 Task: Create a rule when a start date less than hours ago is set on a card by anyone.
Action: Mouse pressed left at (784, 226)
Screenshot: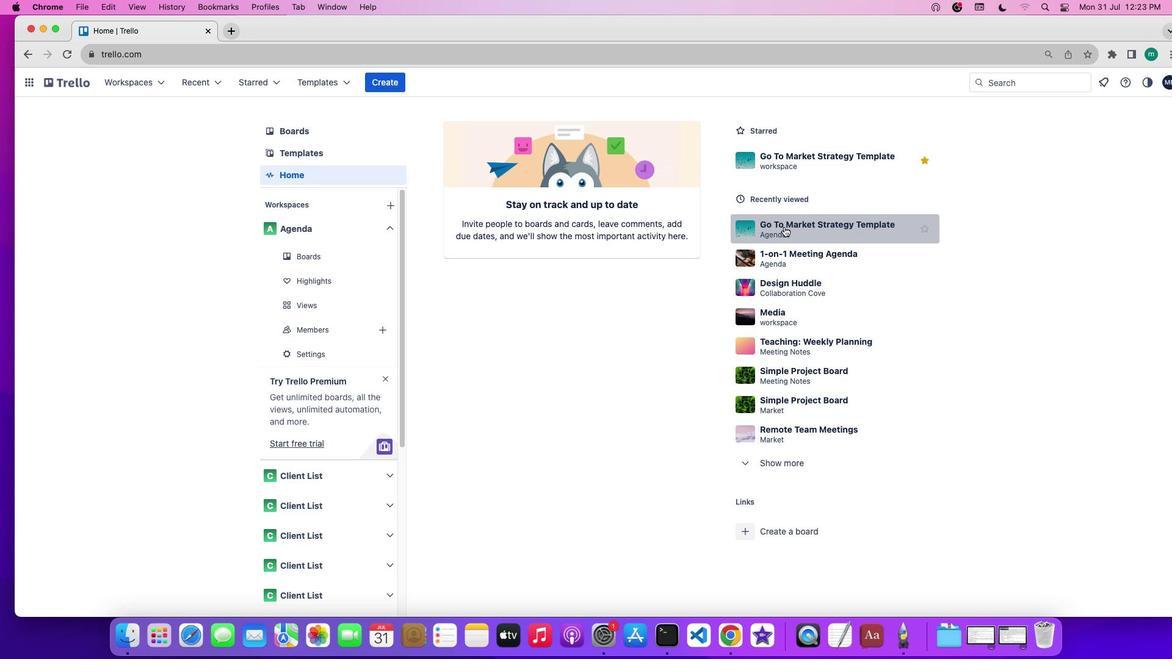 
Action: Mouse moved to (1034, 262)
Screenshot: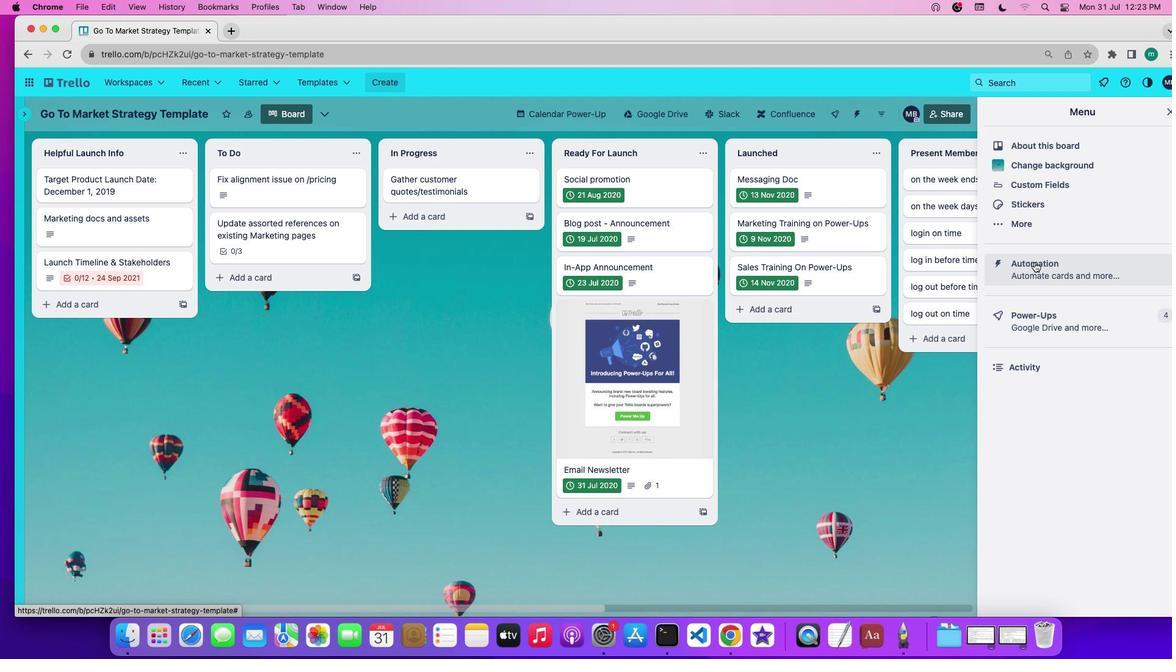 
Action: Mouse pressed left at (1034, 262)
Screenshot: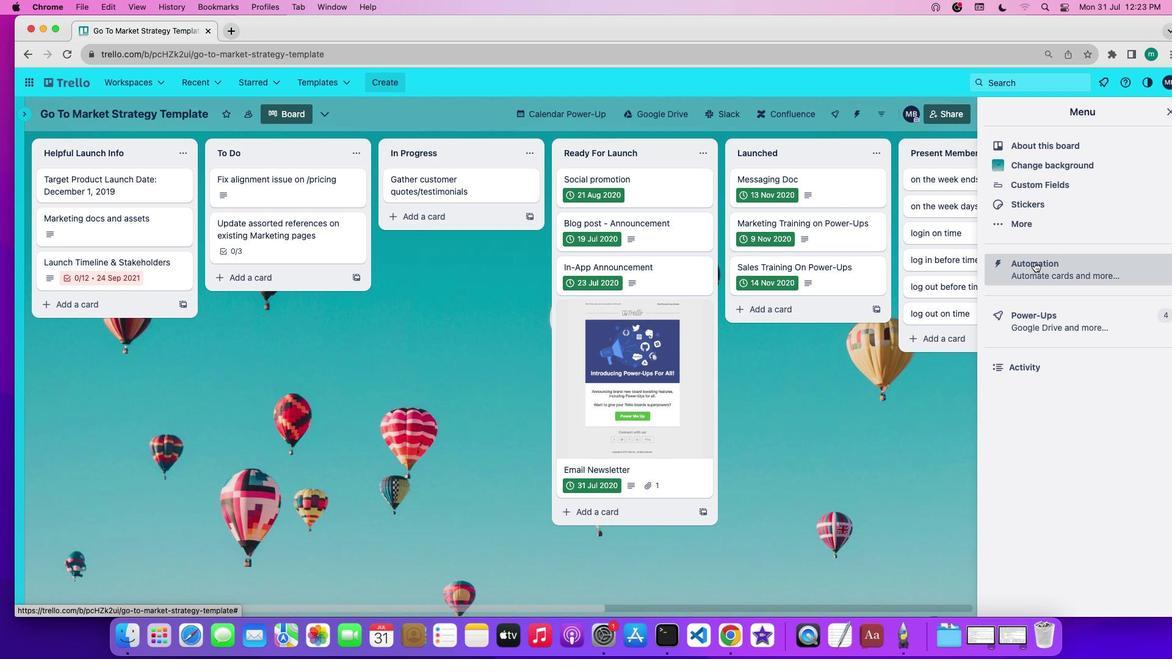 
Action: Mouse moved to (114, 231)
Screenshot: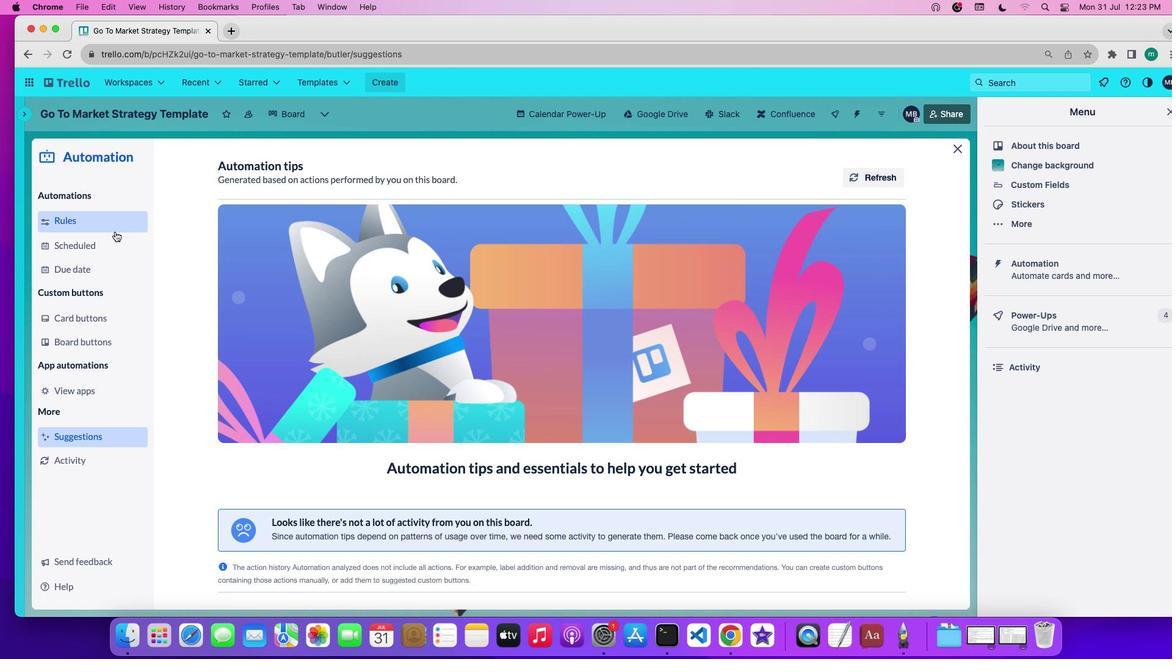 
Action: Mouse pressed left at (114, 231)
Screenshot: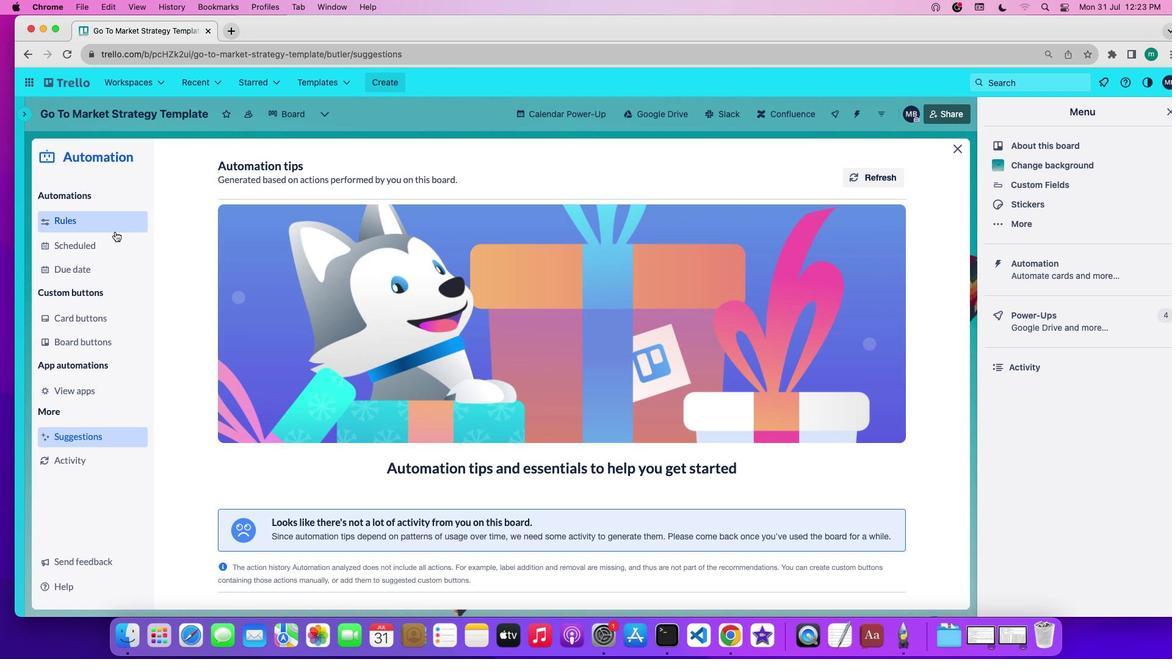 
Action: Mouse moved to (294, 434)
Screenshot: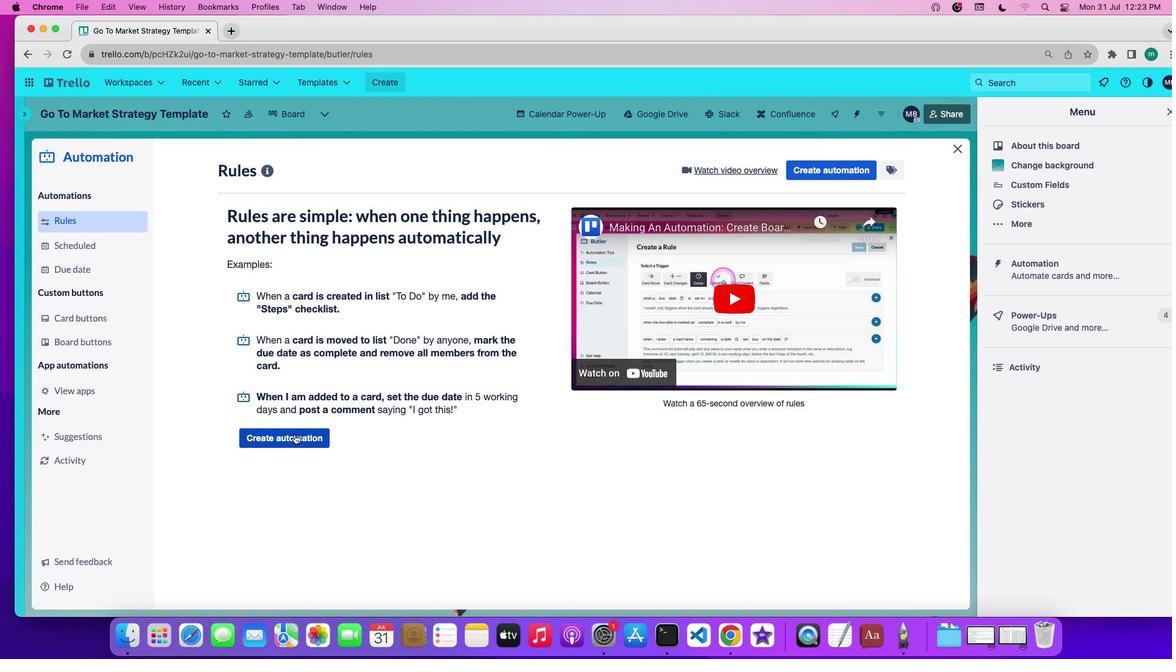 
Action: Mouse pressed left at (294, 434)
Screenshot: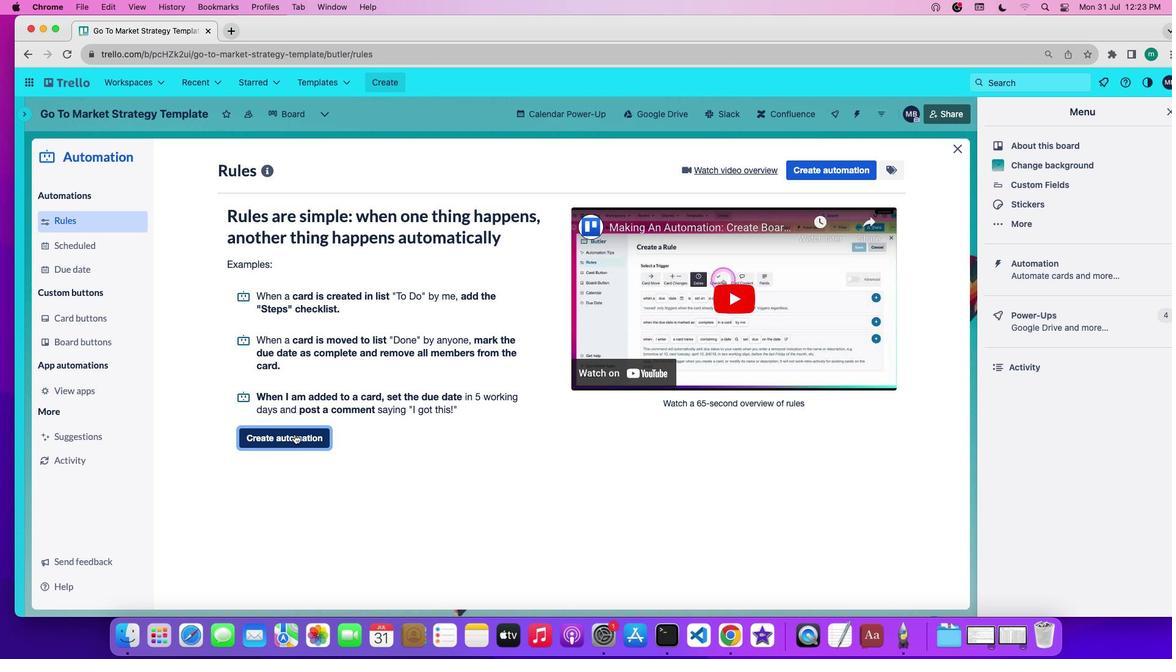 
Action: Mouse moved to (535, 288)
Screenshot: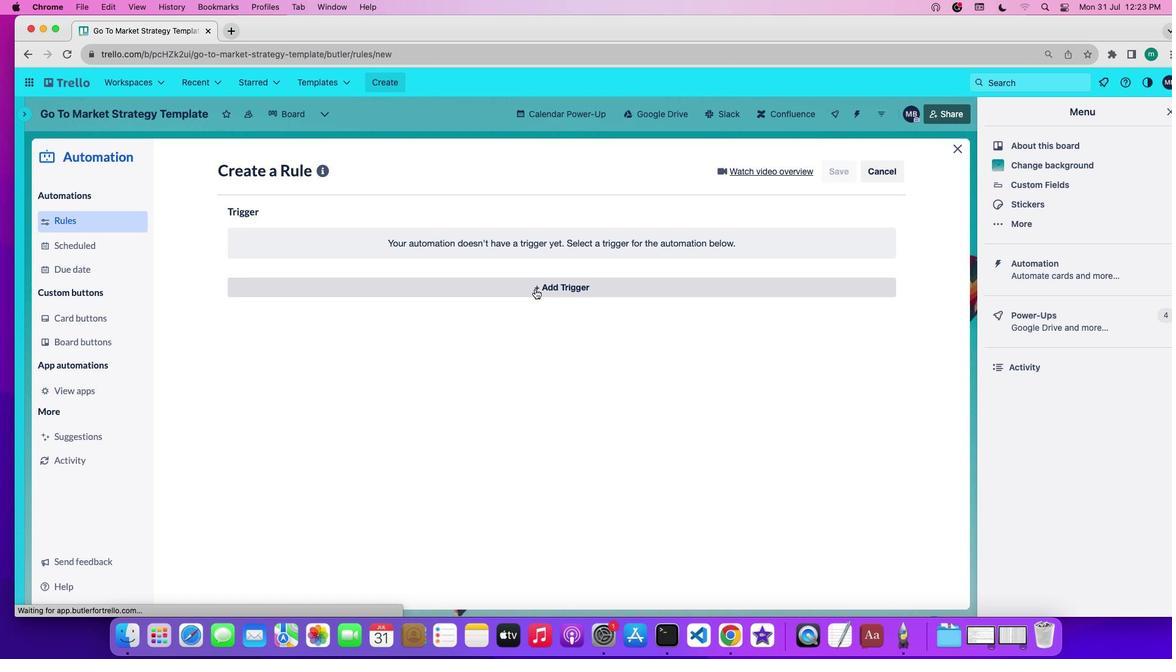 
Action: Mouse pressed left at (535, 288)
Screenshot: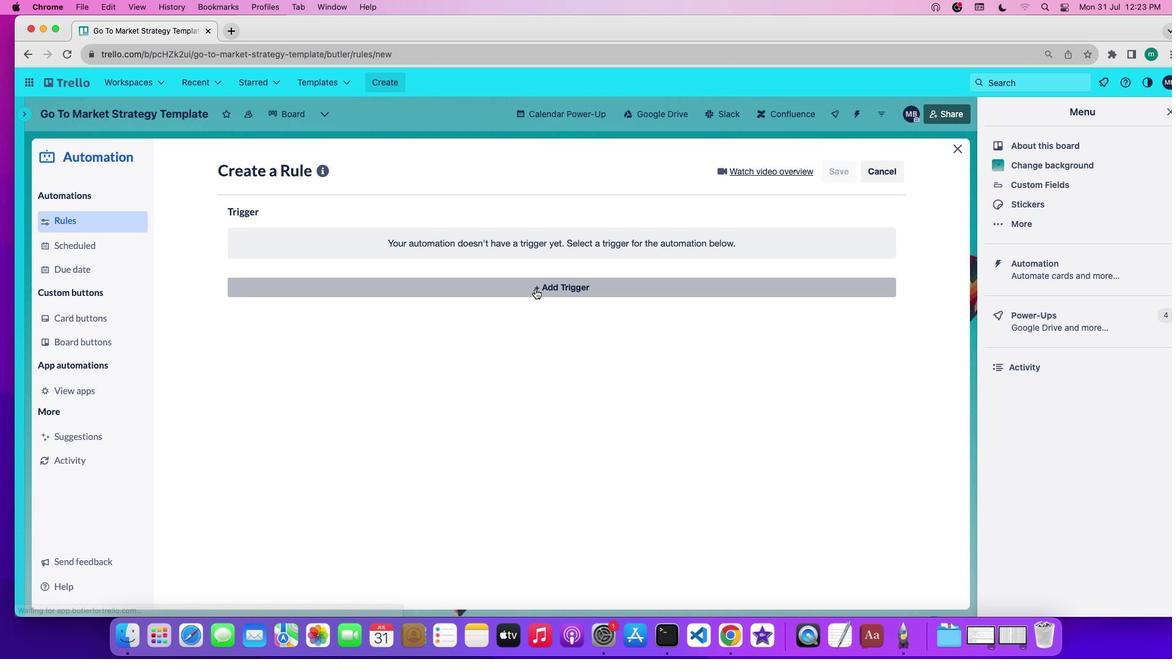 
Action: Mouse moved to (359, 333)
Screenshot: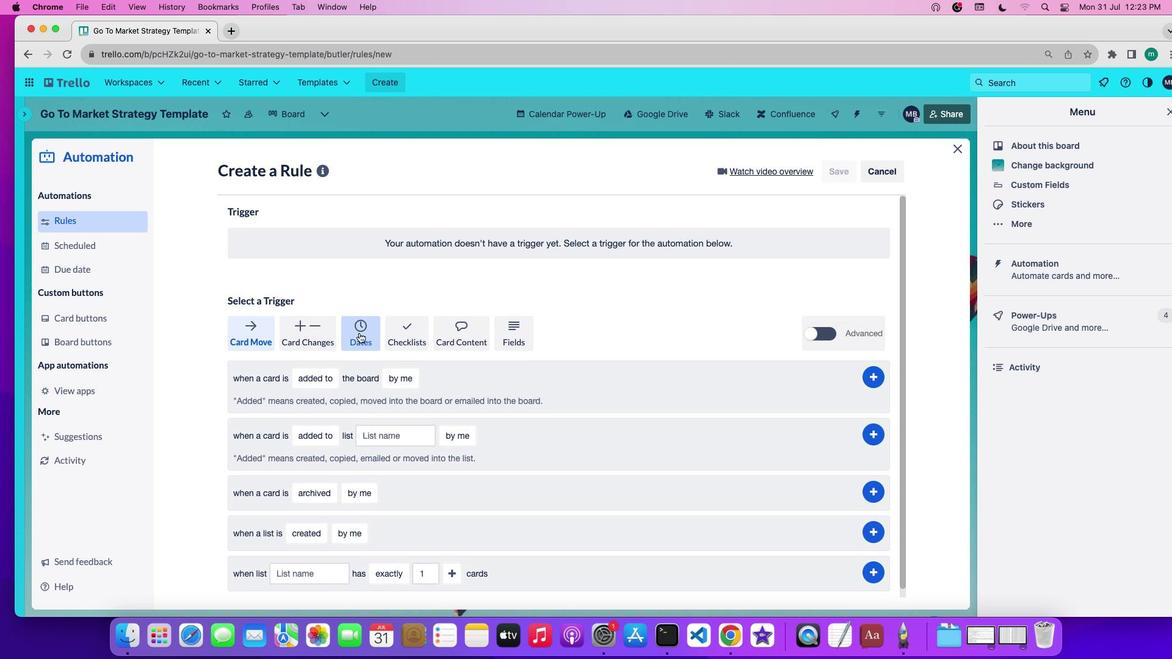 
Action: Mouse pressed left at (359, 333)
Screenshot: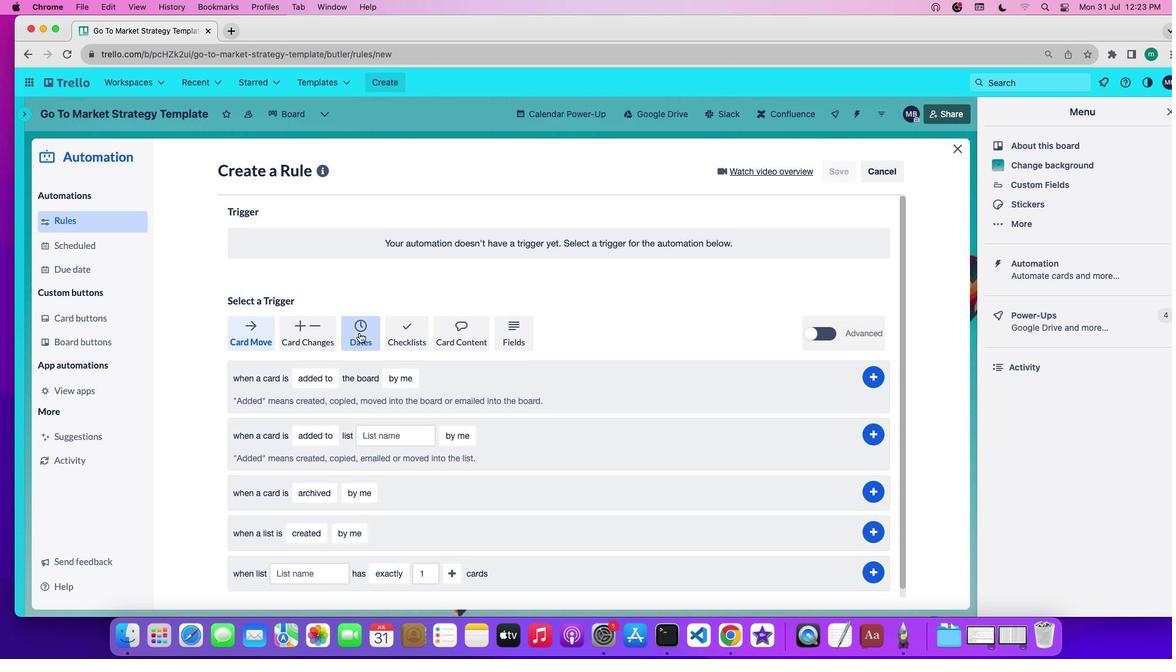 
Action: Mouse moved to (285, 374)
Screenshot: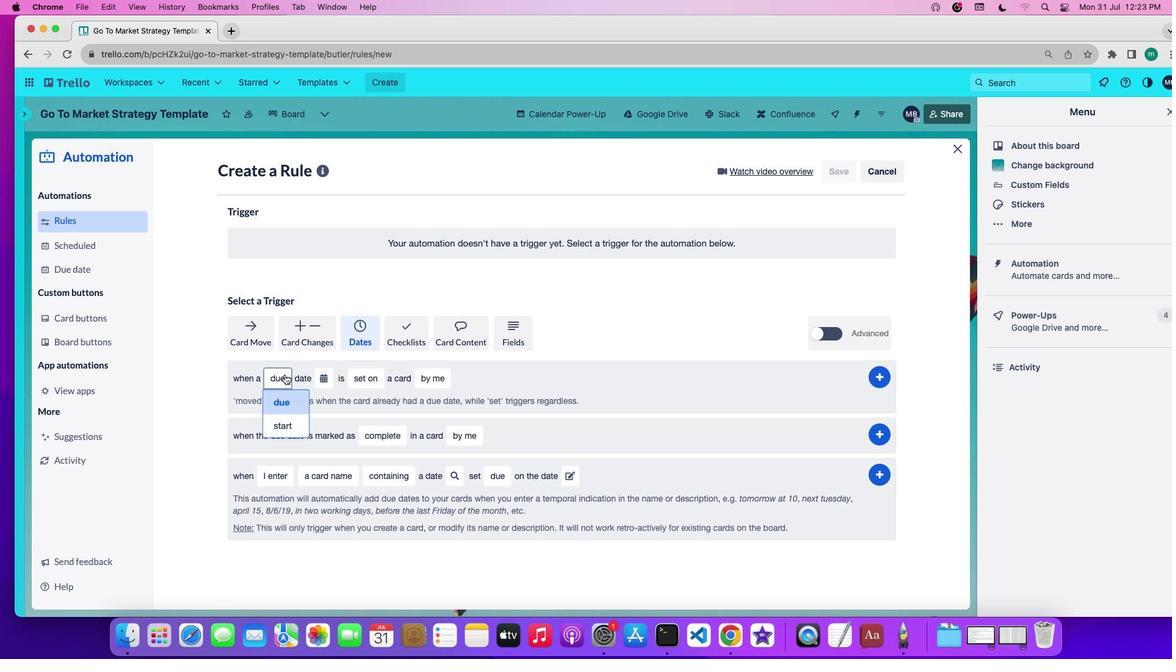 
Action: Mouse pressed left at (285, 374)
Screenshot: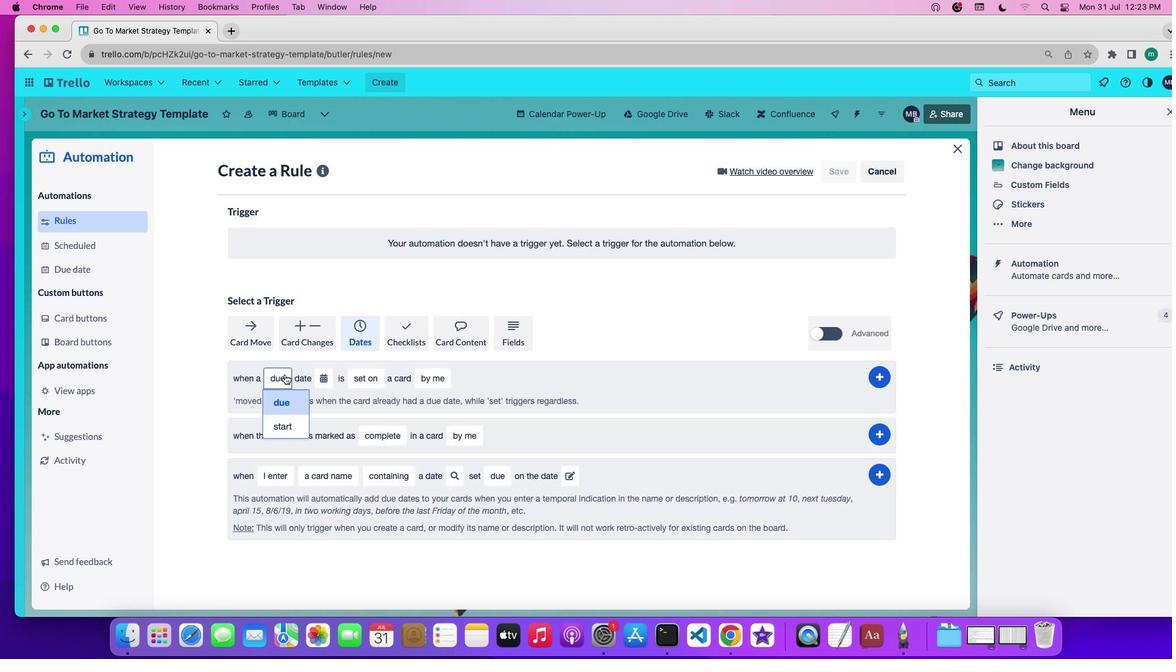 
Action: Mouse moved to (283, 420)
Screenshot: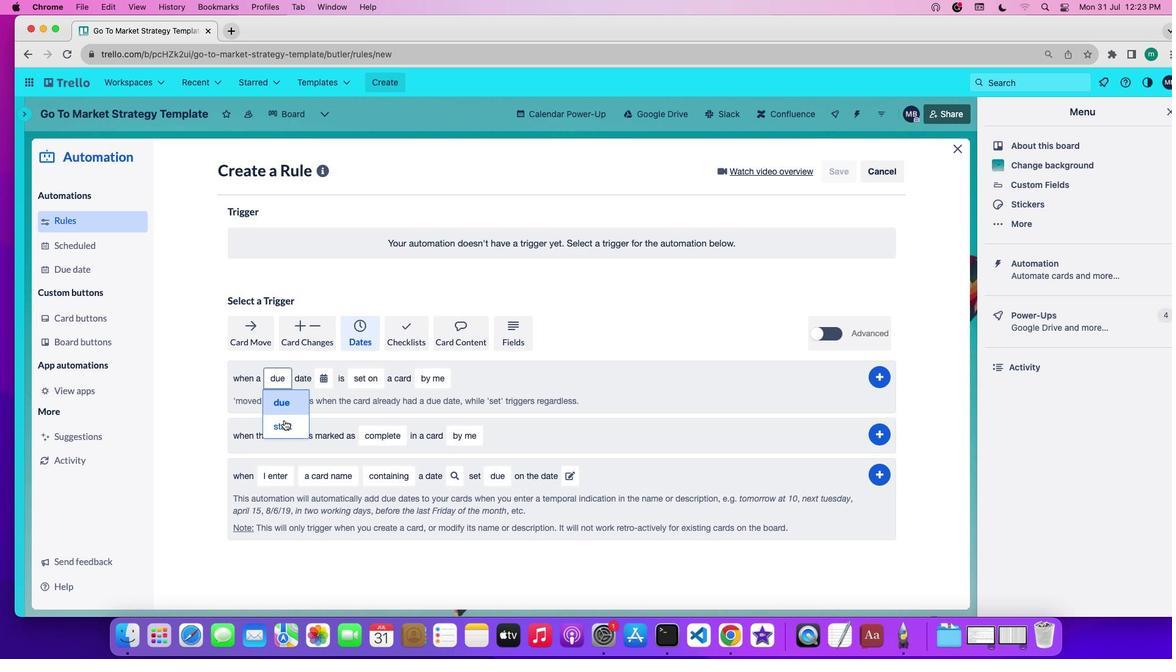 
Action: Mouse pressed left at (283, 420)
Screenshot: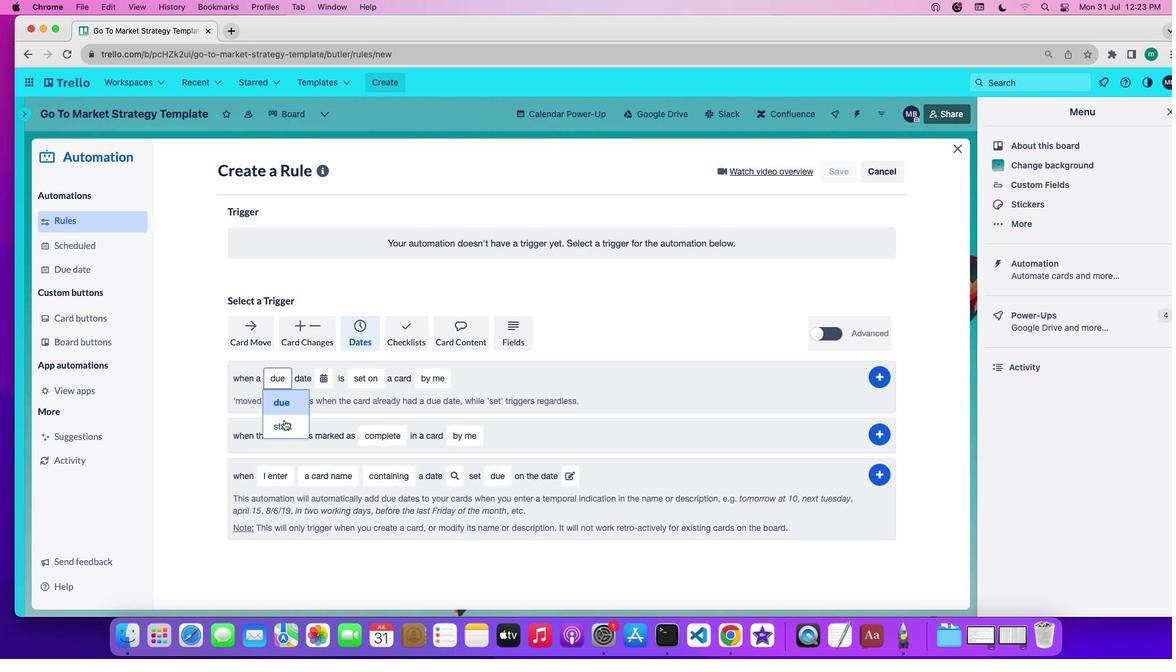 
Action: Mouse moved to (333, 379)
Screenshot: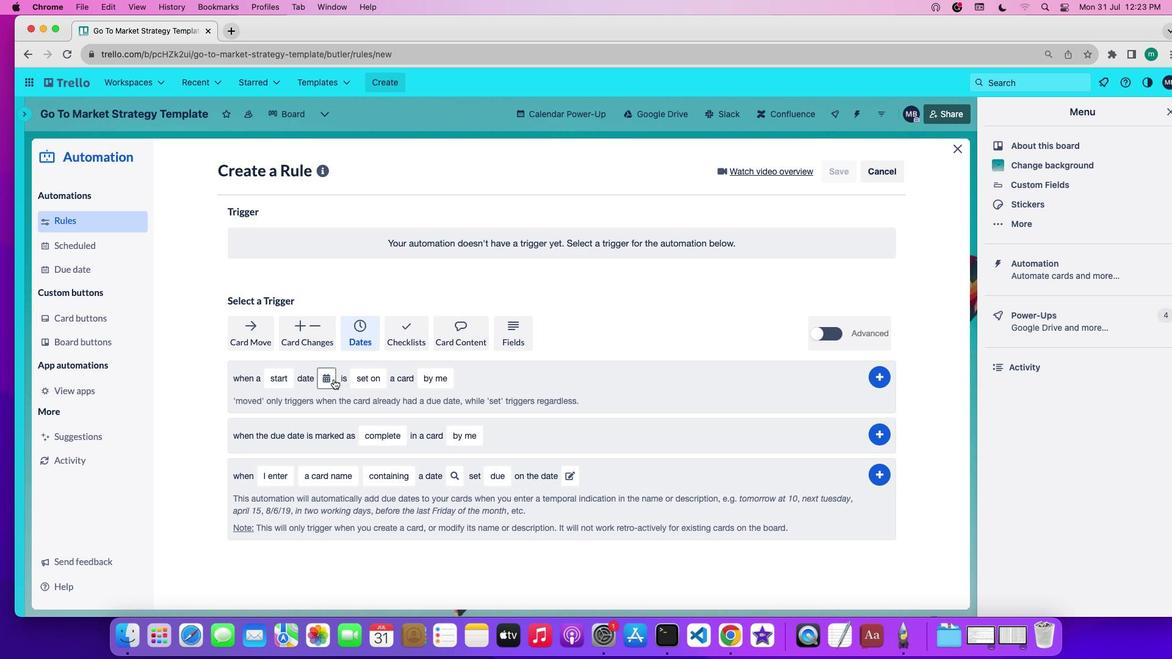
Action: Mouse pressed left at (333, 379)
Screenshot: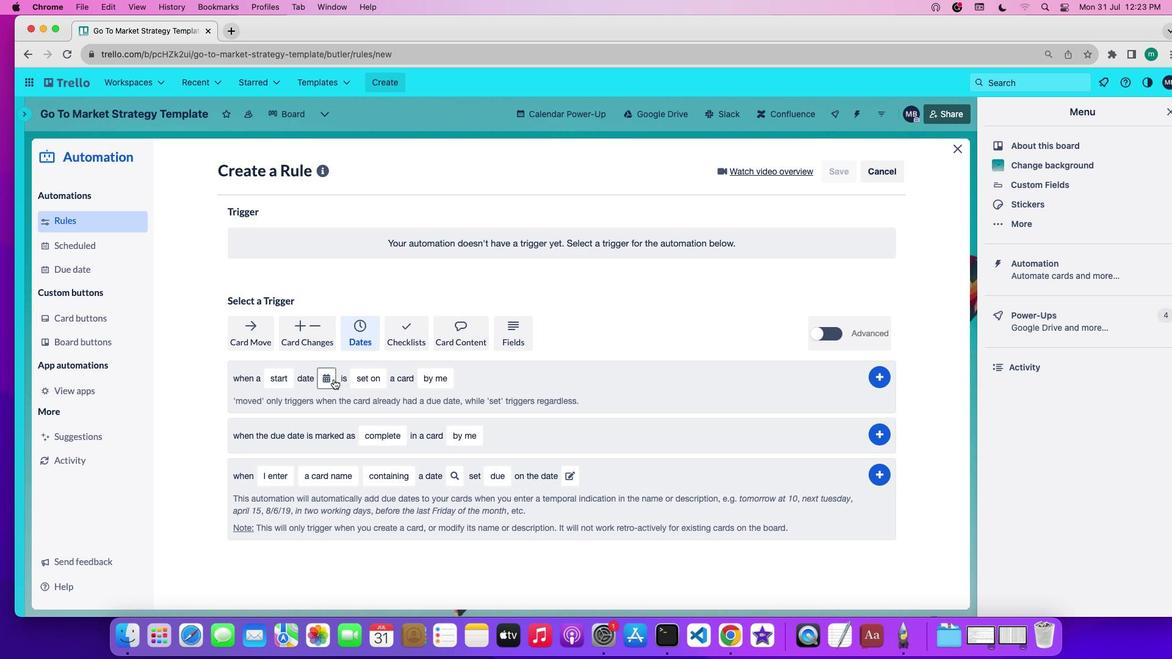 
Action: Mouse moved to (349, 452)
Screenshot: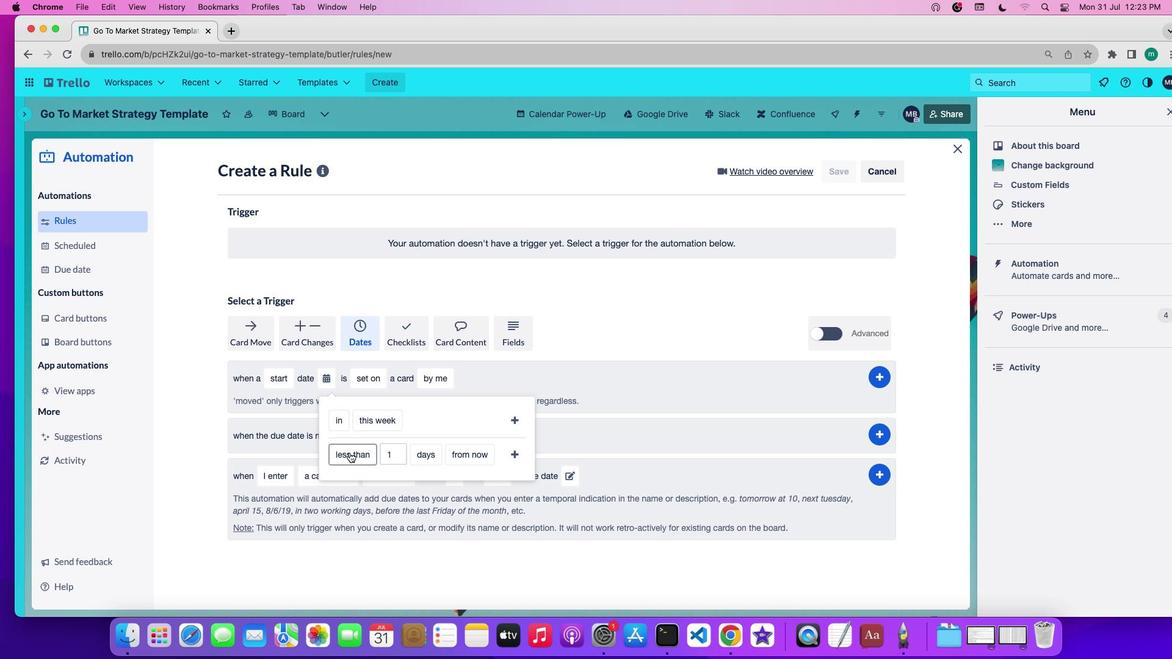 
Action: Mouse pressed left at (349, 452)
Screenshot: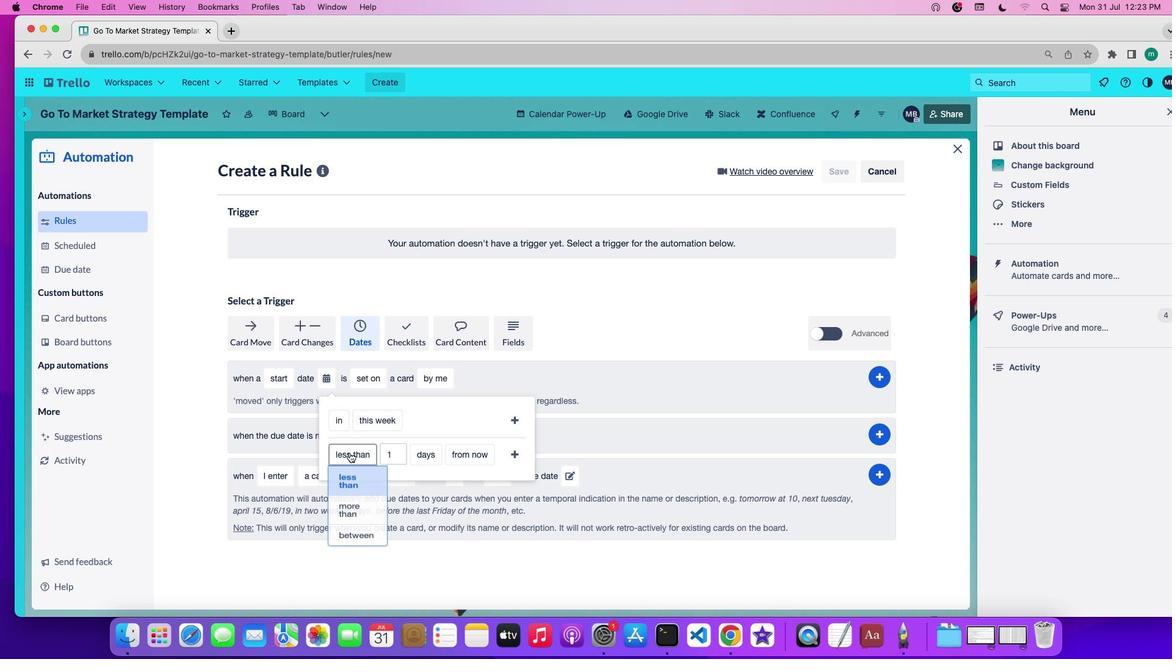 
Action: Mouse moved to (358, 484)
Screenshot: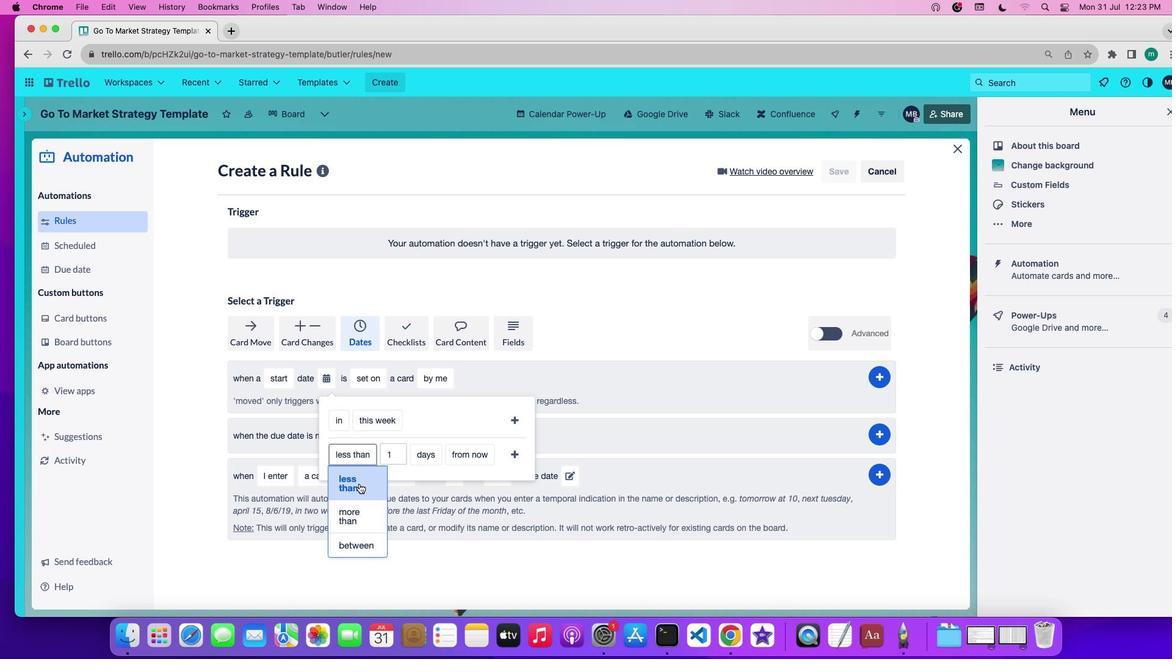 
Action: Mouse pressed left at (358, 484)
Screenshot: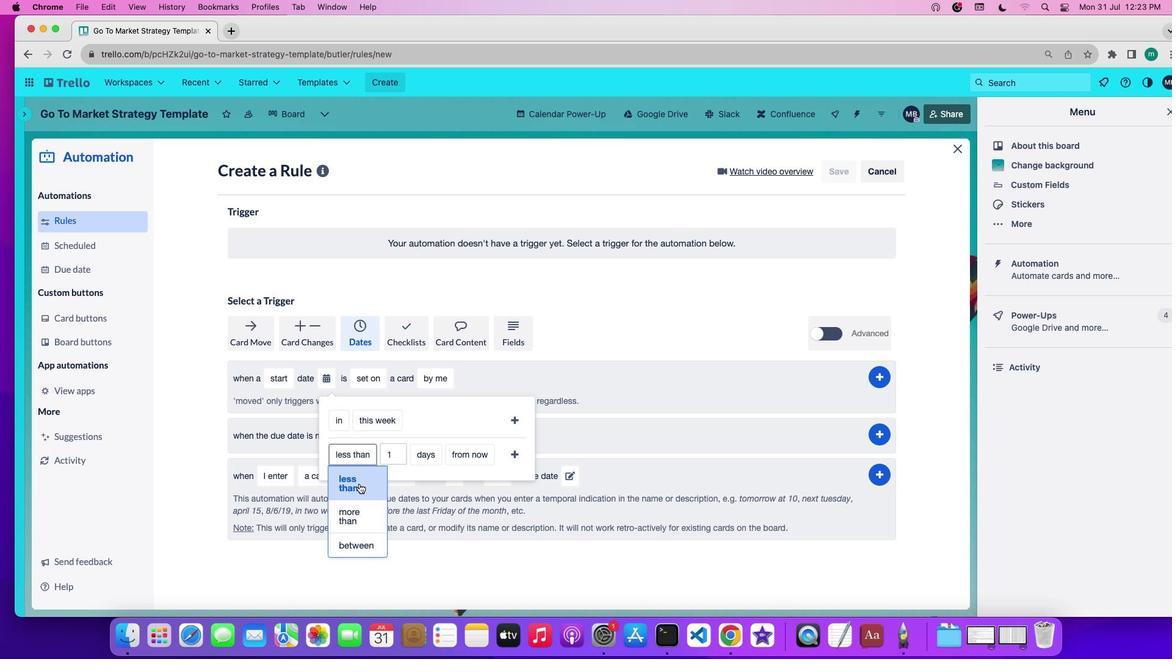 
Action: Mouse moved to (363, 473)
Screenshot: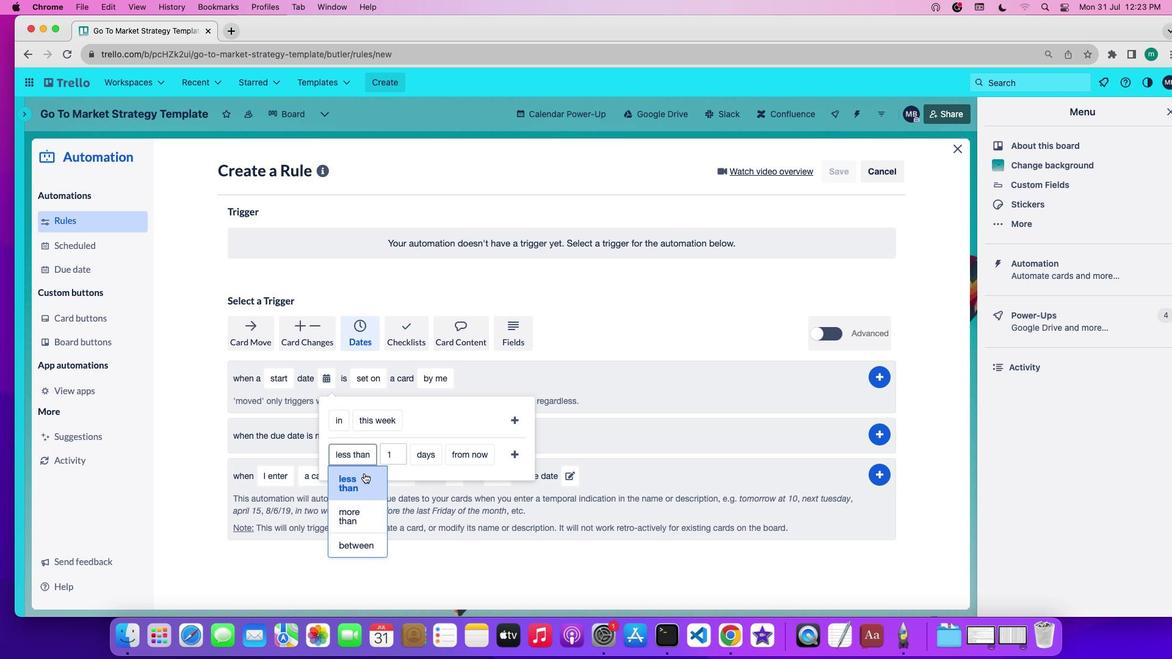 
Action: Mouse pressed left at (363, 473)
Screenshot: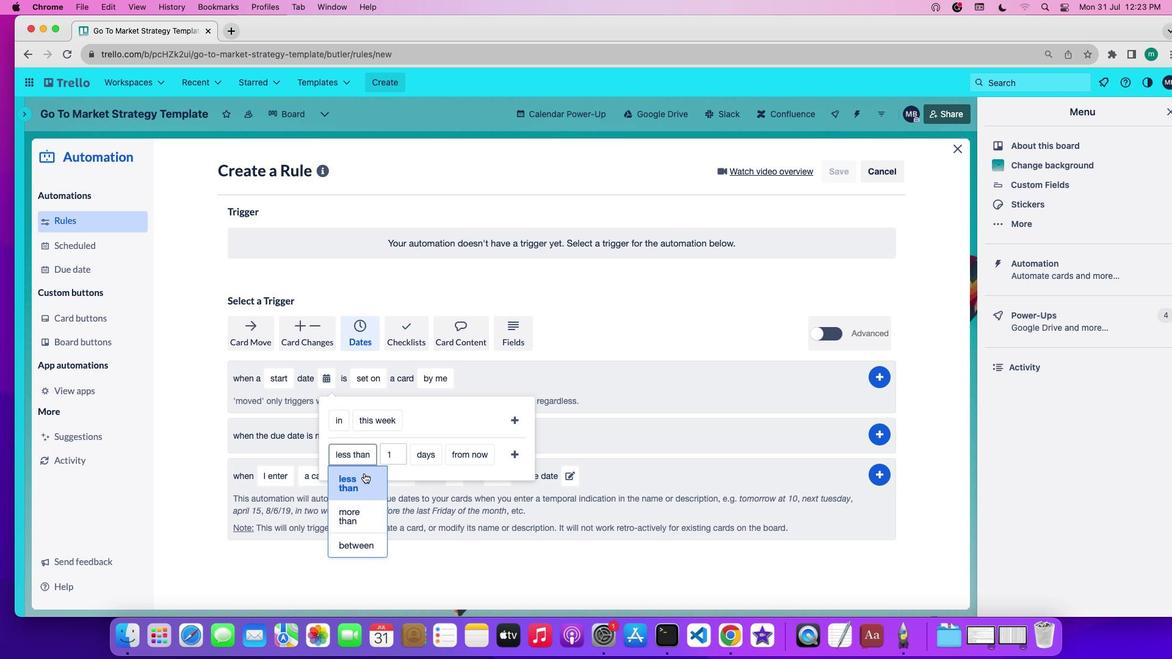 
Action: Mouse moved to (415, 451)
Screenshot: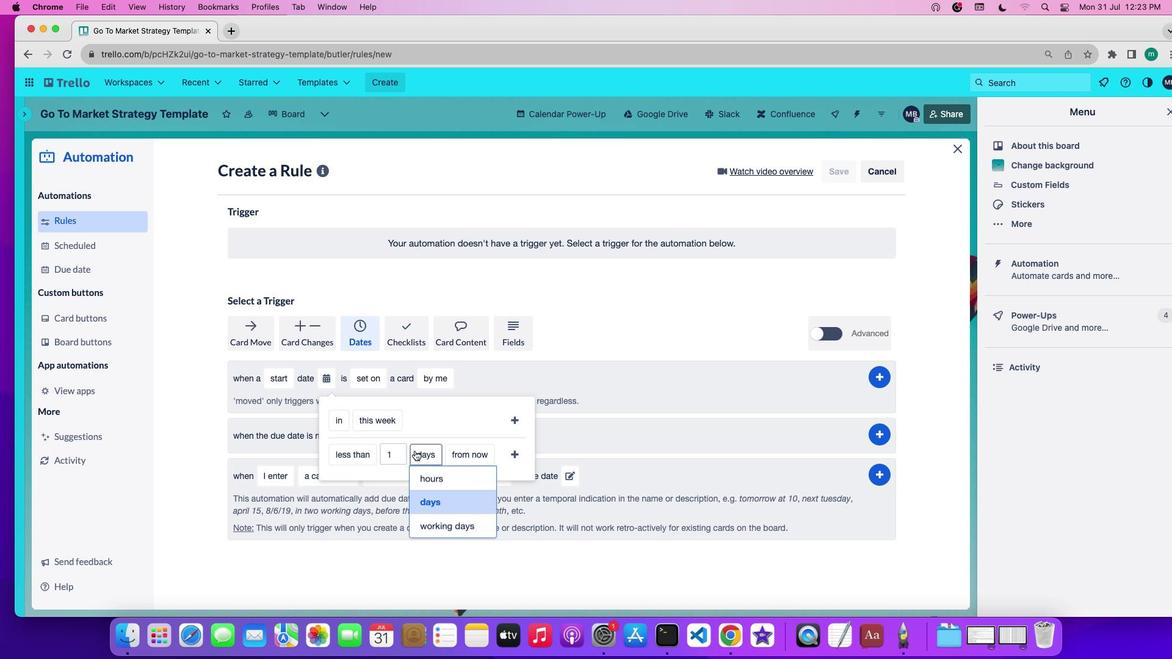 
Action: Mouse pressed left at (415, 451)
Screenshot: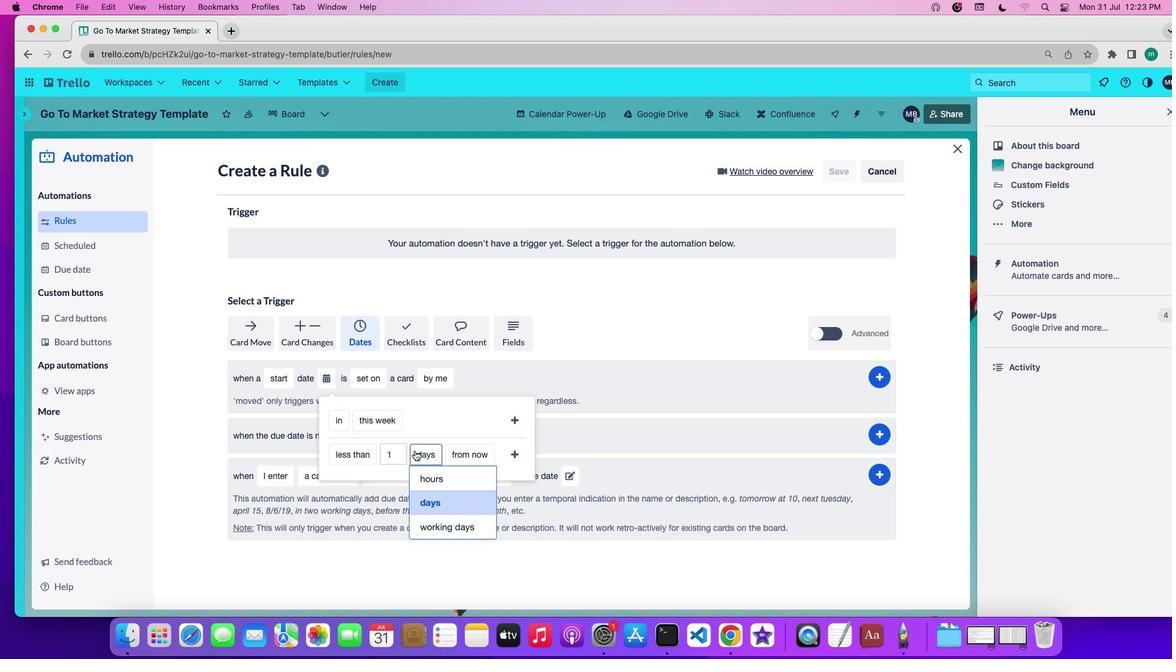 
Action: Mouse moved to (424, 477)
Screenshot: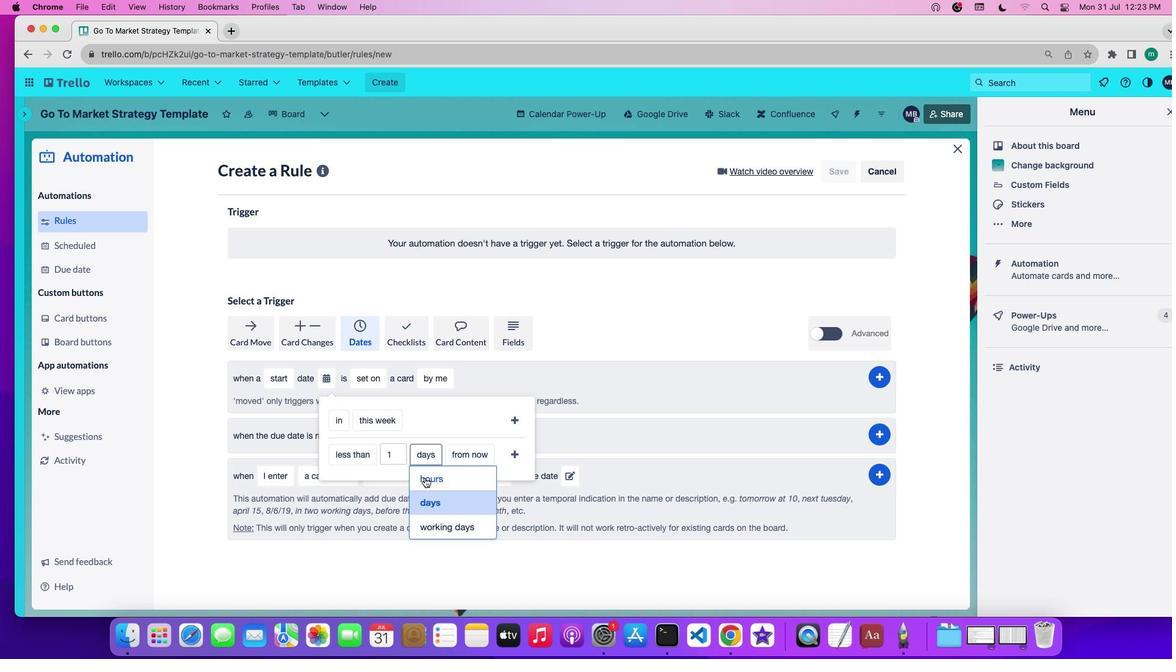 
Action: Mouse pressed left at (424, 477)
Screenshot: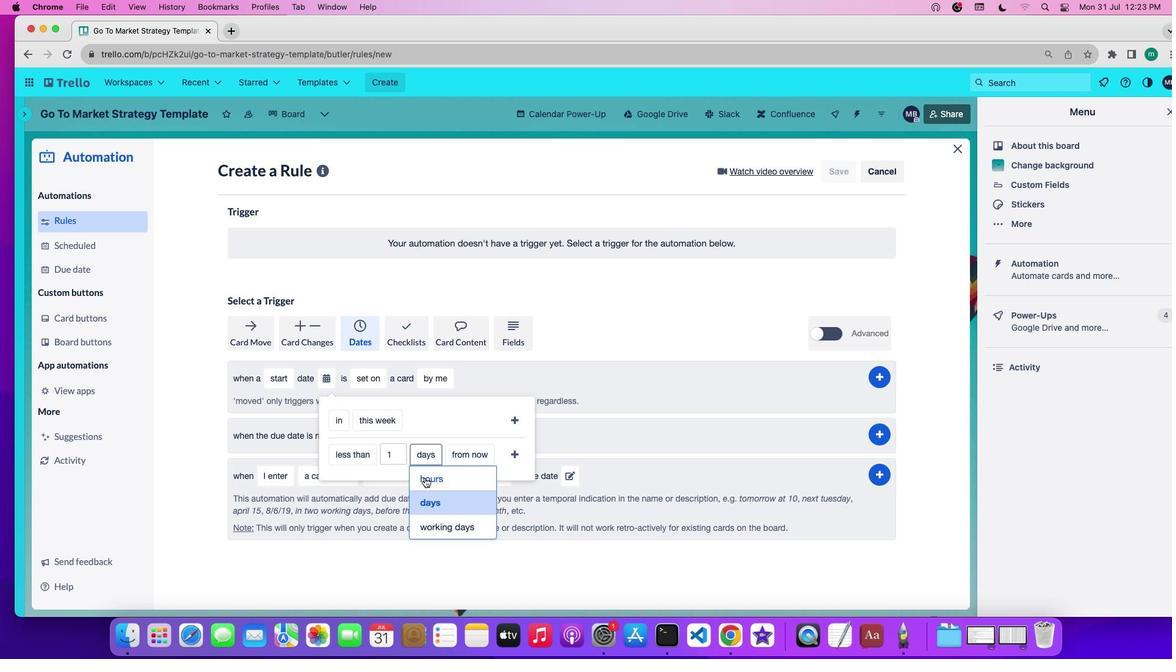 
Action: Mouse moved to (460, 449)
Screenshot: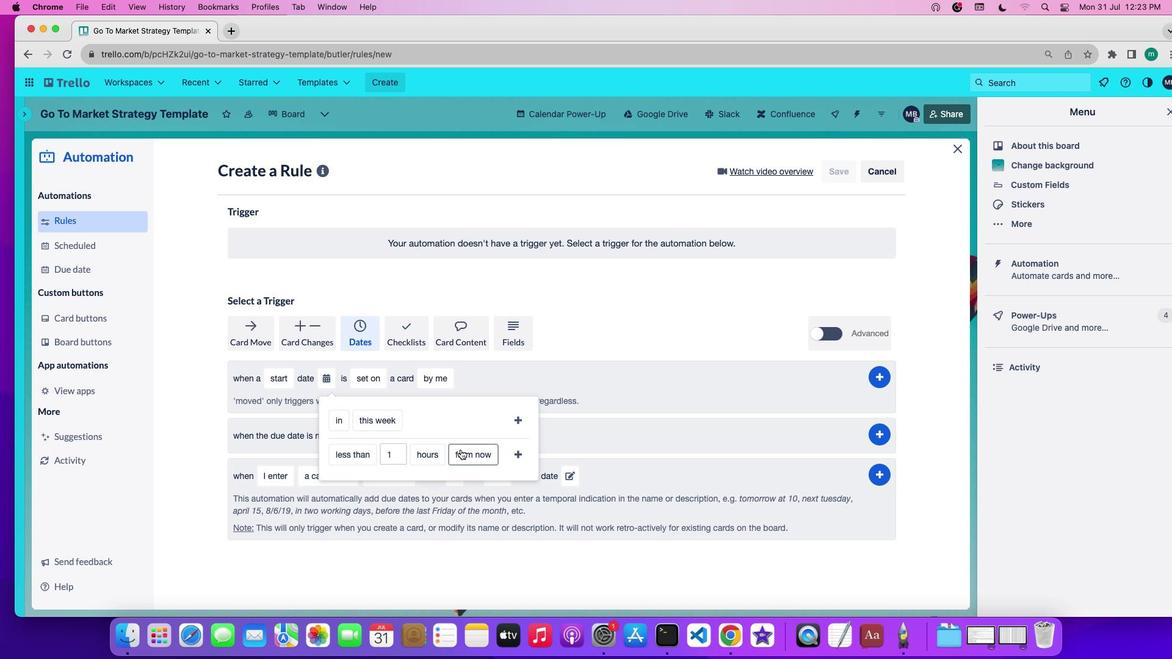 
Action: Mouse pressed left at (460, 449)
Screenshot: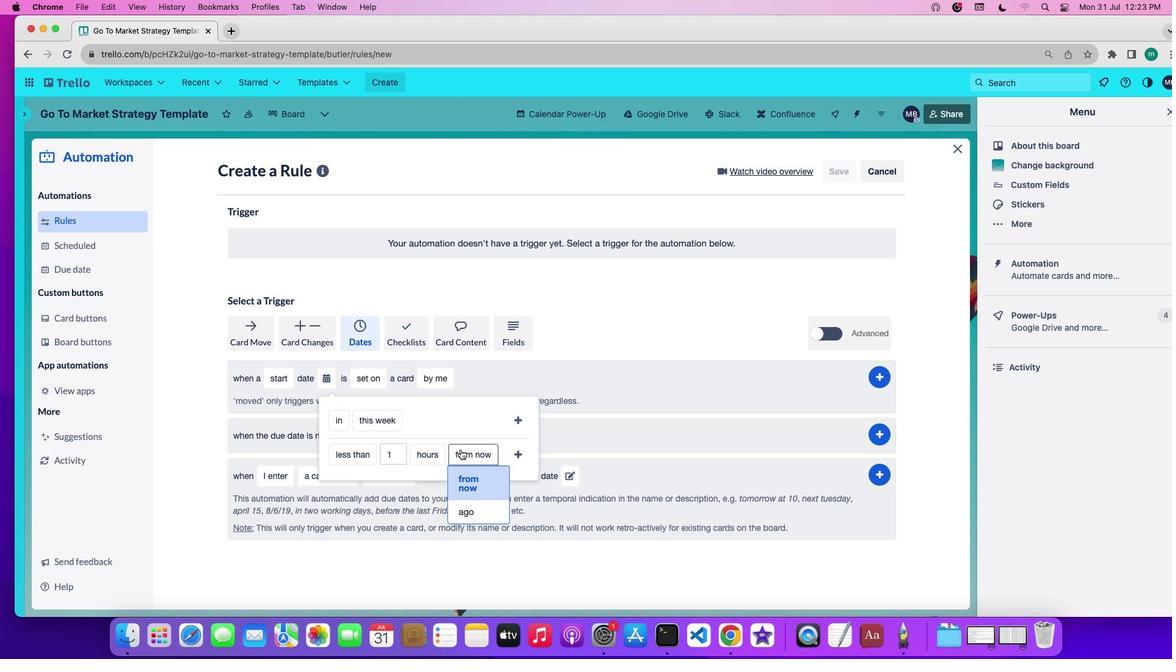
Action: Mouse moved to (465, 509)
Screenshot: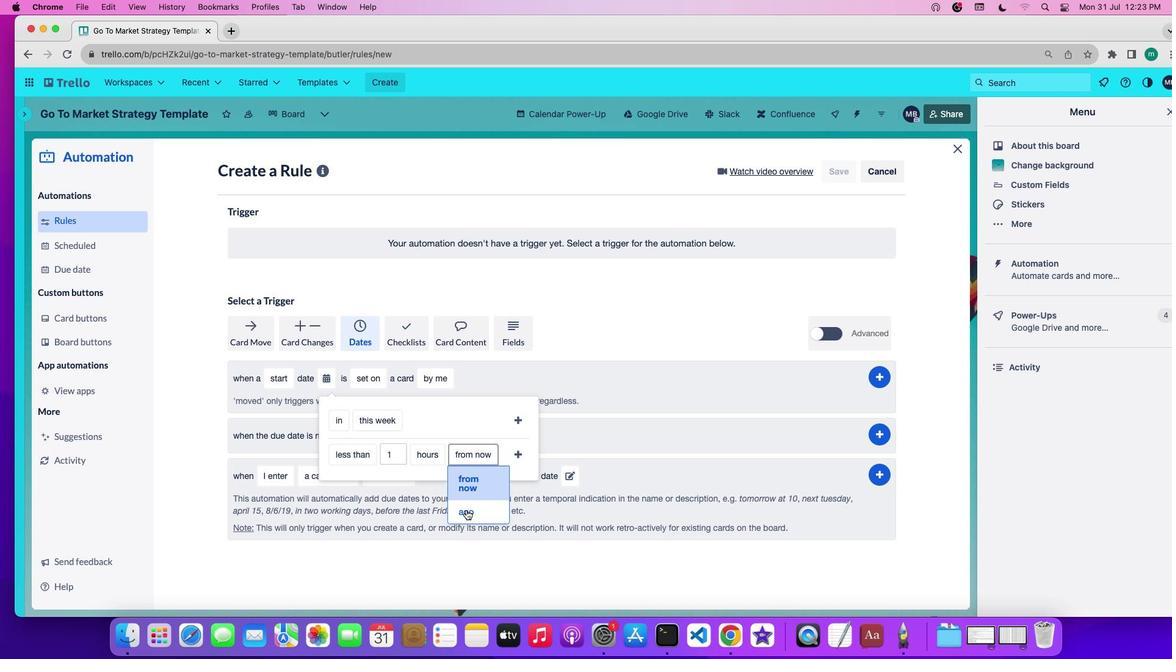 
Action: Mouse pressed left at (465, 509)
Screenshot: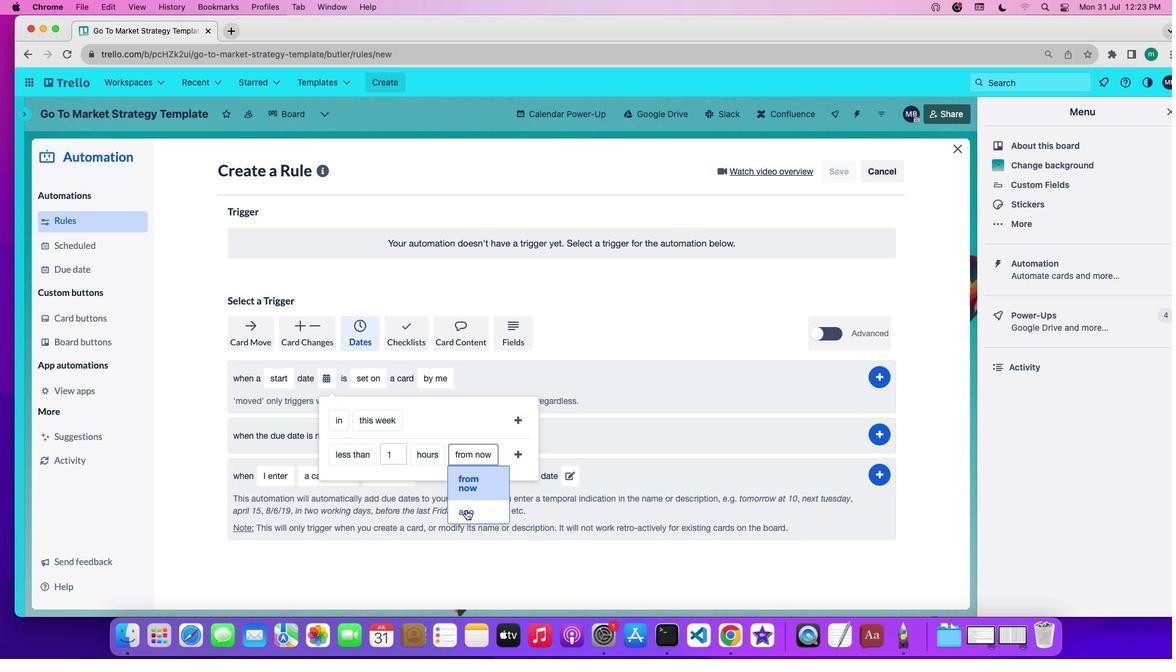 
Action: Mouse moved to (493, 454)
Screenshot: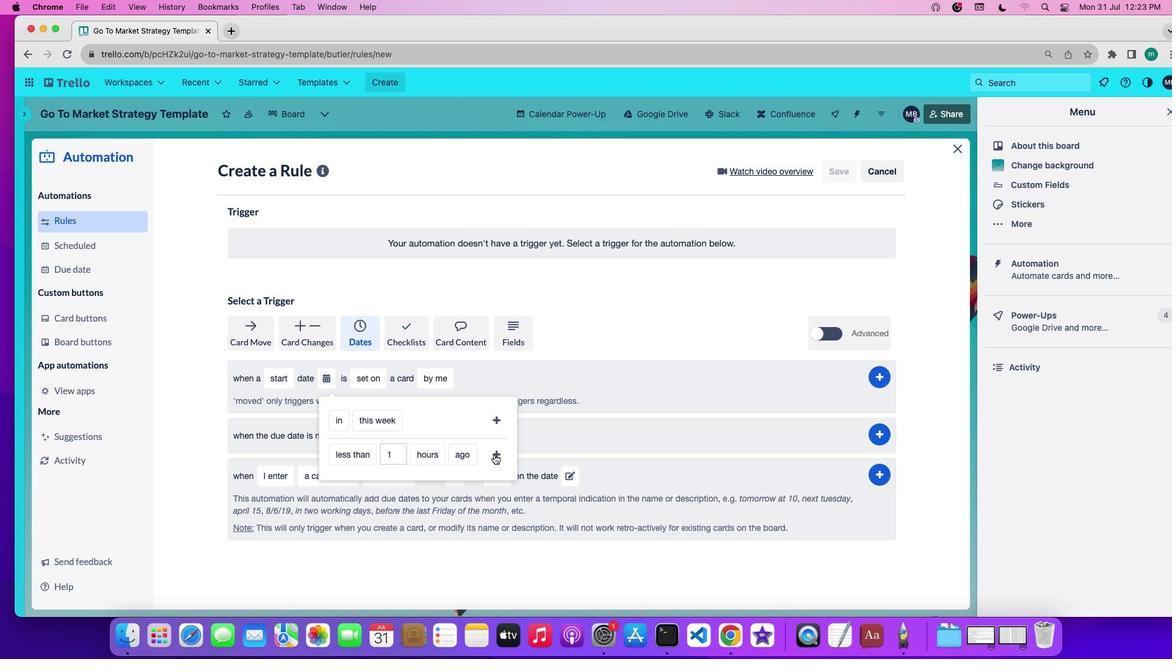 
Action: Mouse pressed left at (493, 454)
Screenshot: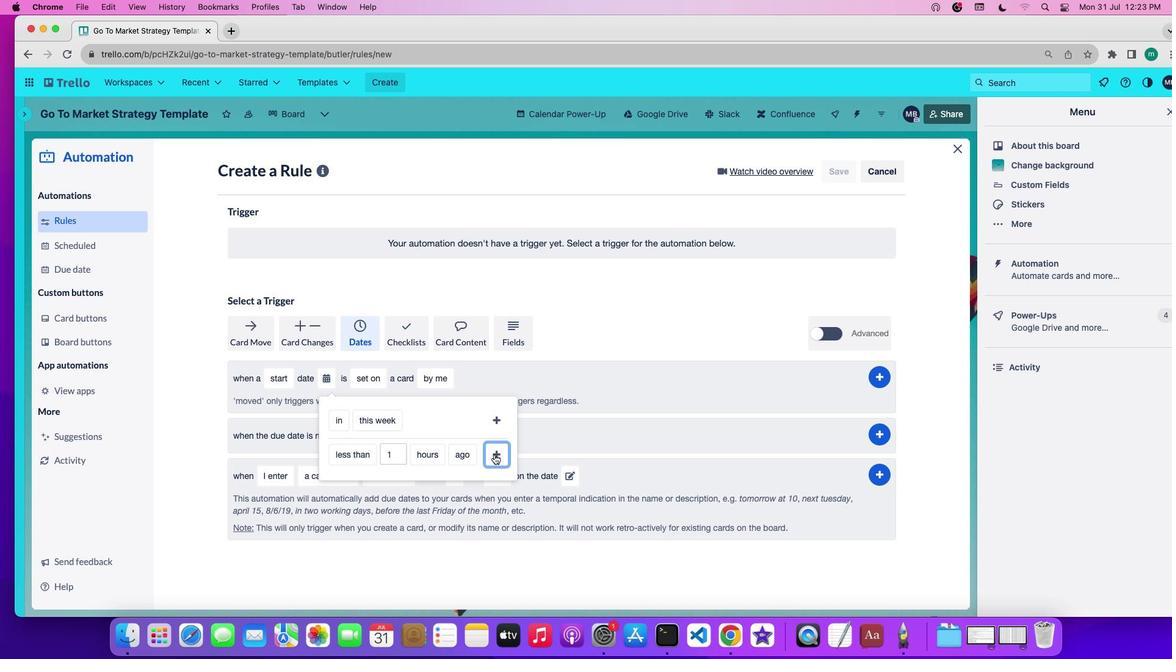 
Action: Mouse moved to (462, 382)
Screenshot: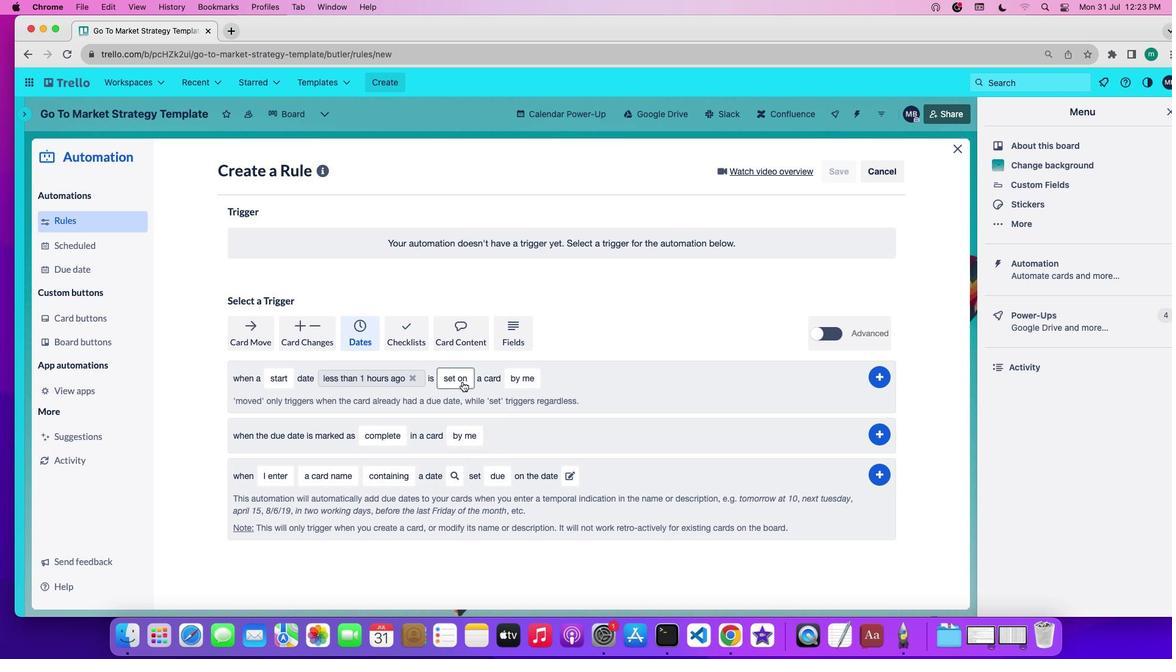 
Action: Mouse pressed left at (462, 382)
Screenshot: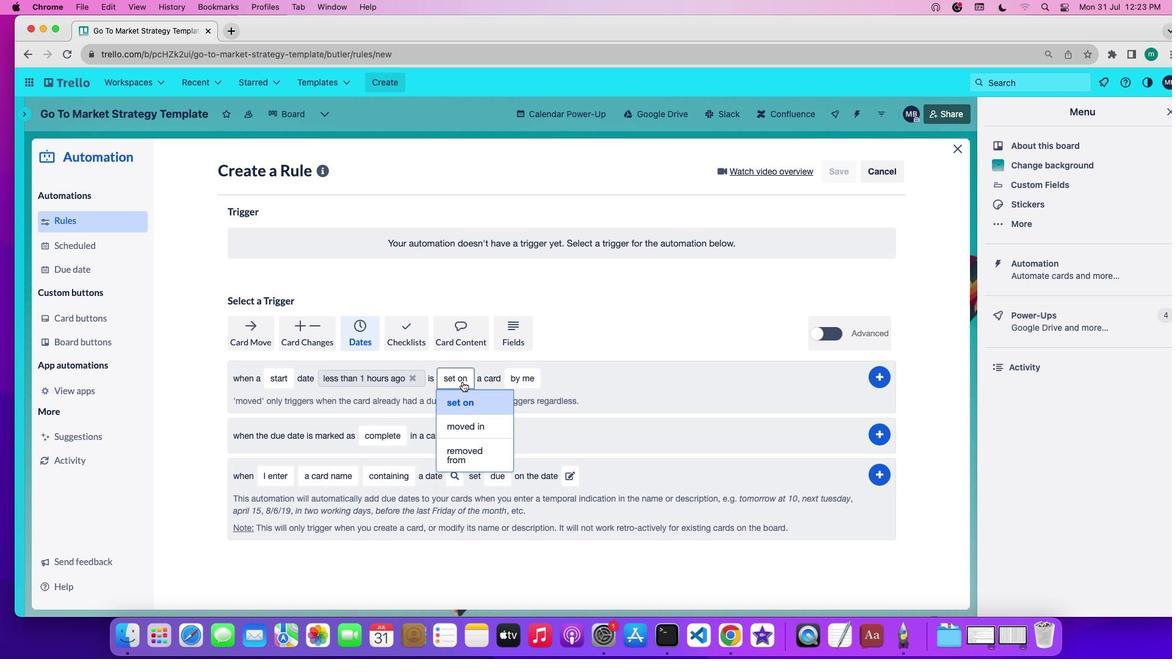 
Action: Mouse moved to (468, 396)
Screenshot: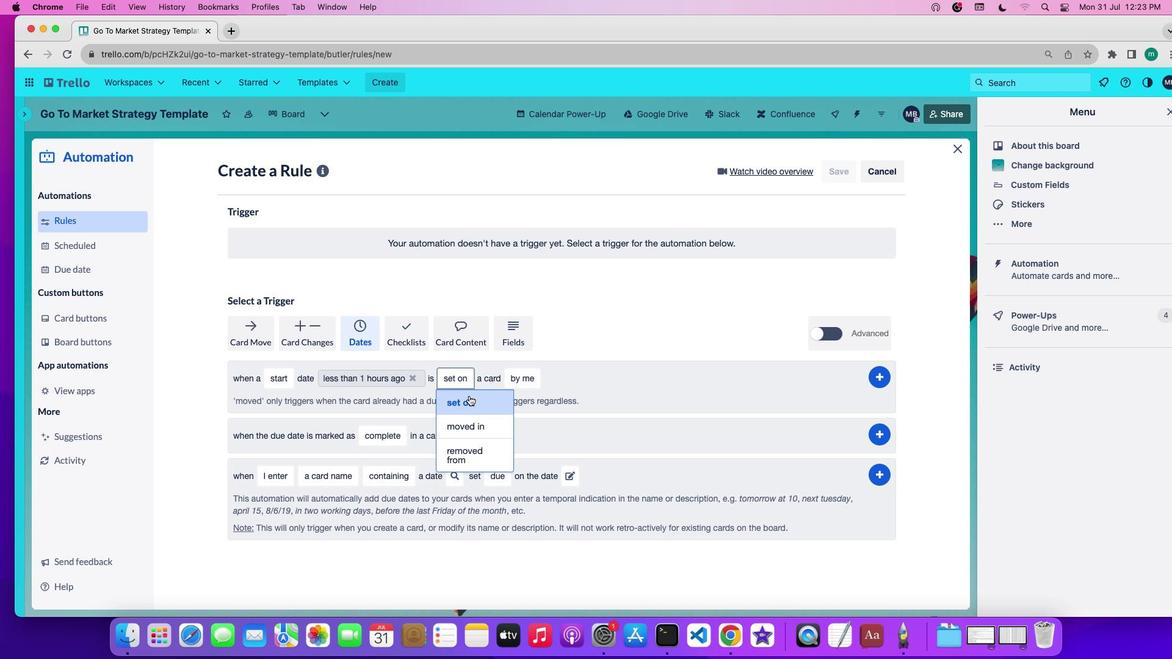 
Action: Mouse pressed left at (468, 396)
Screenshot: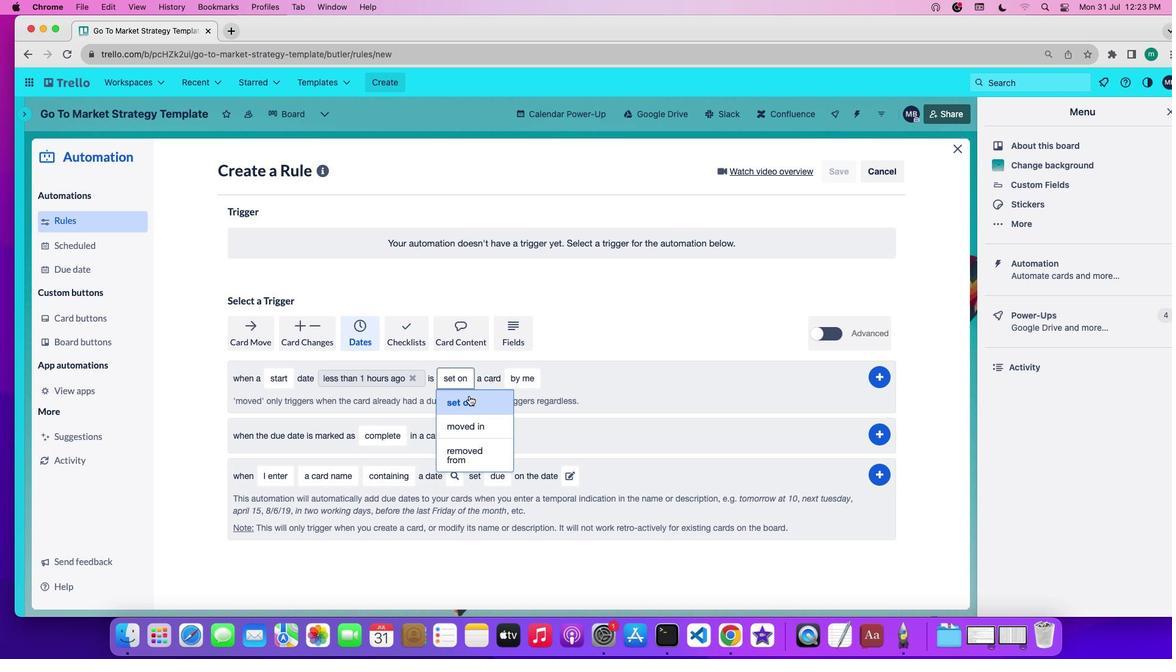 
Action: Mouse moved to (511, 374)
Screenshot: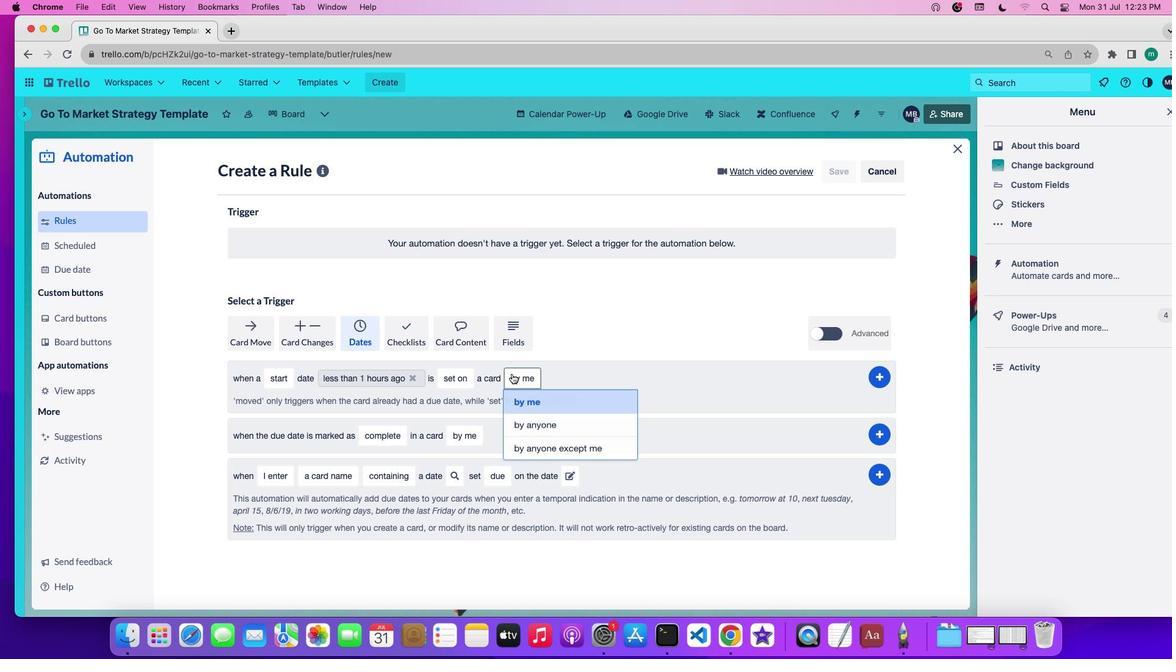 
Action: Mouse pressed left at (511, 374)
Screenshot: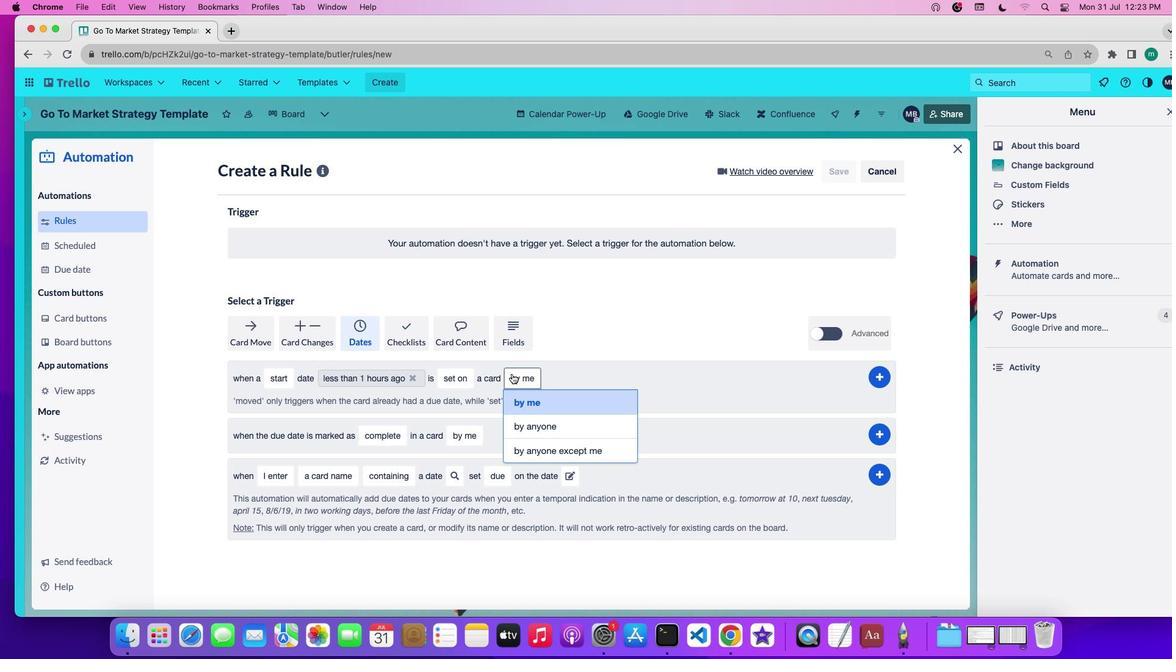 
Action: Mouse moved to (531, 423)
Screenshot: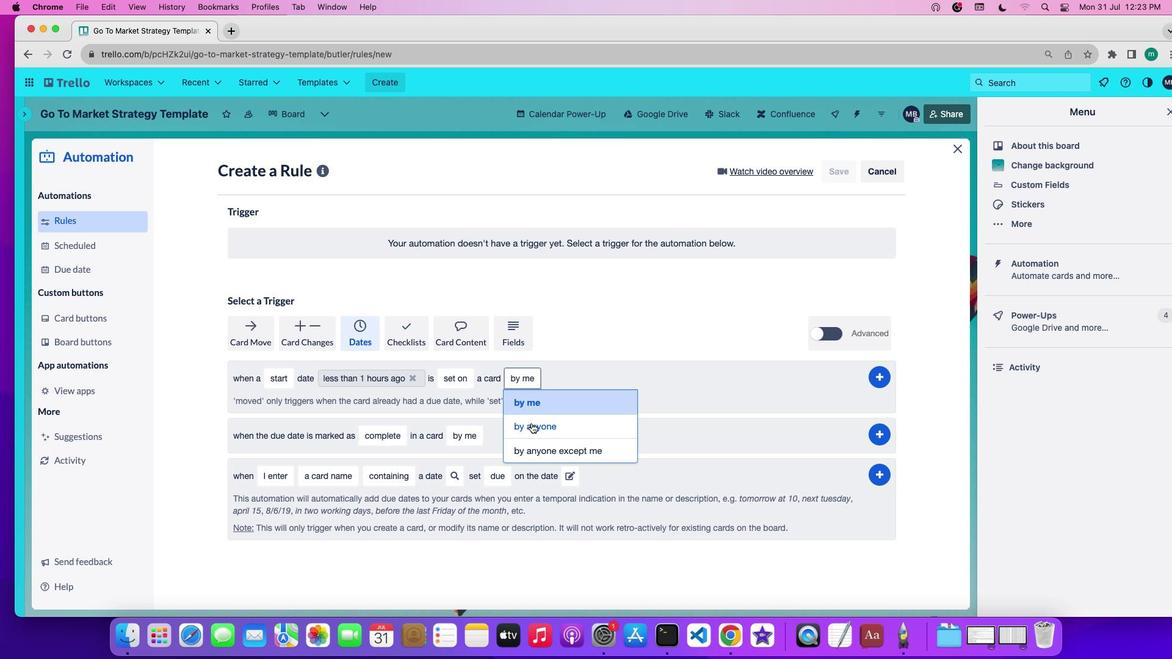 
Action: Mouse pressed left at (531, 423)
Screenshot: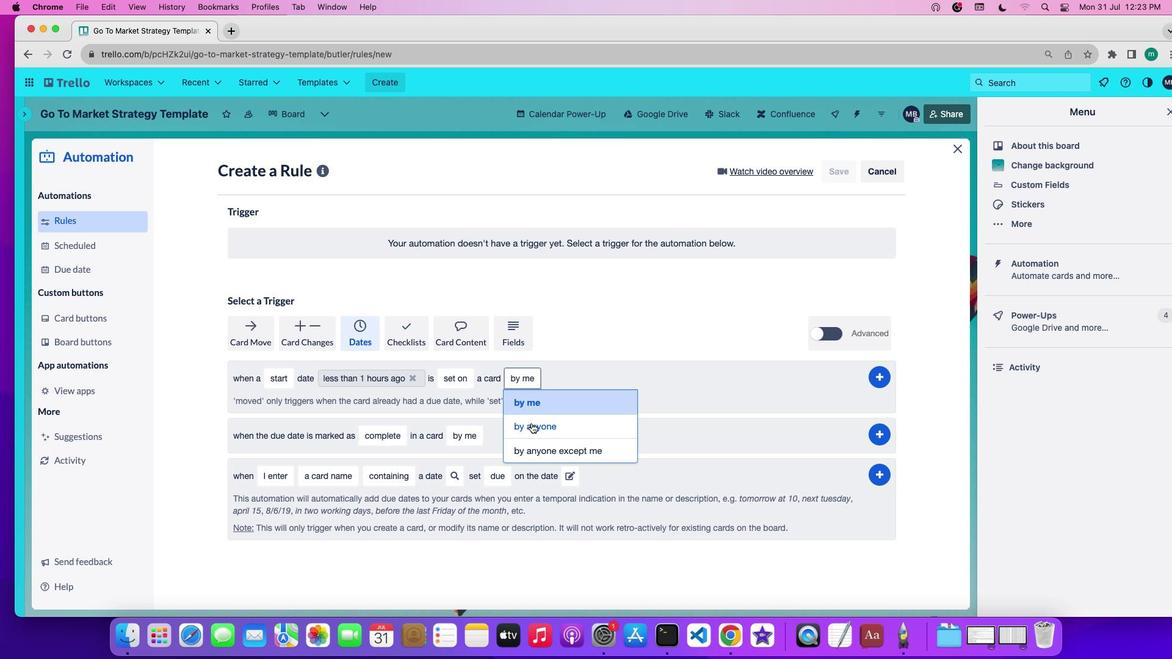 
Action: Mouse moved to (885, 372)
Screenshot: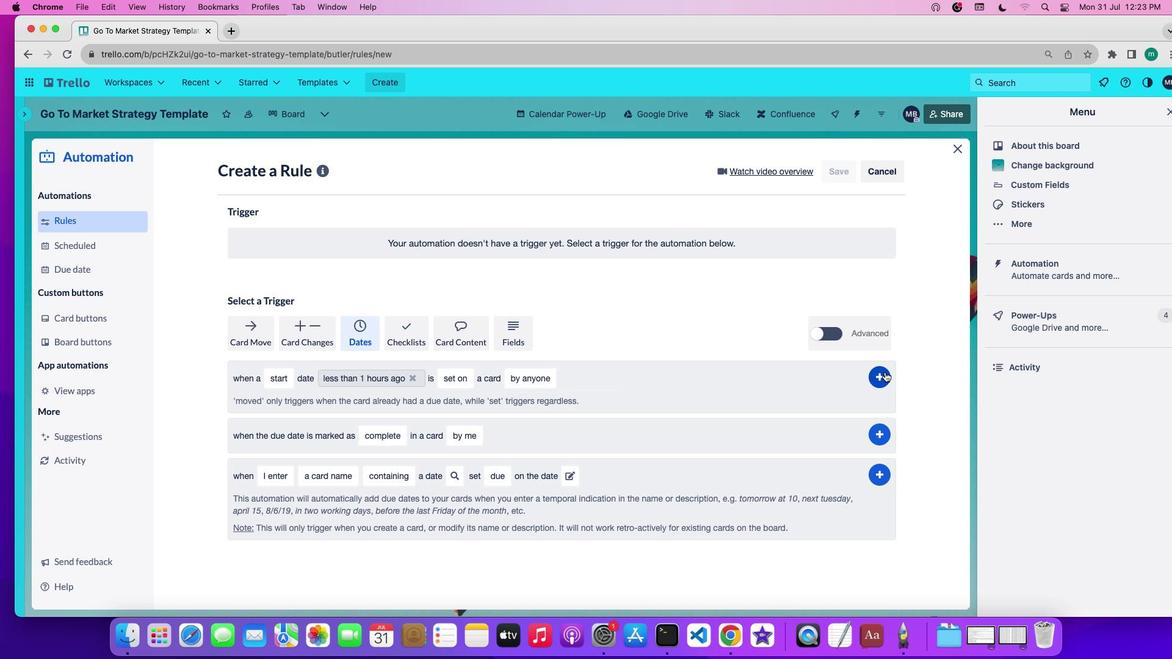 
Action: Mouse pressed left at (885, 372)
Screenshot: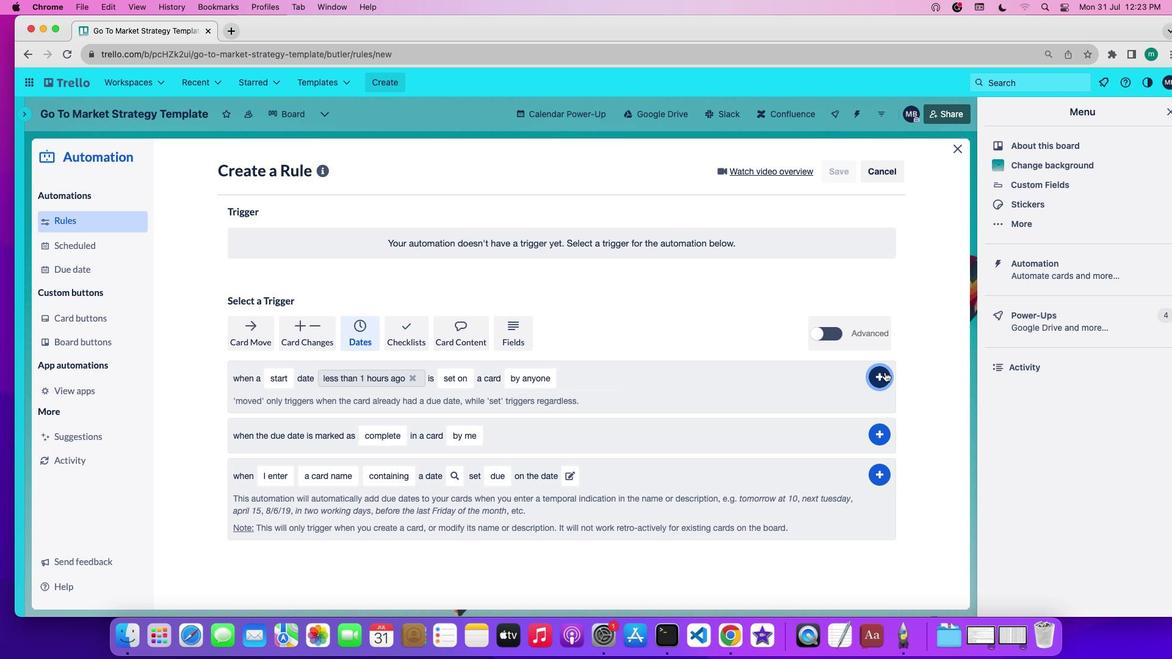 
